 Task: Create a task  Fix issue causing database deadlock on high traffic pages , assign it to team member softage.9@softage.net in the project TransitPlan and update the status of the task to  Off Track , set the priority of the task to Medium.
Action: Mouse moved to (90, 559)
Screenshot: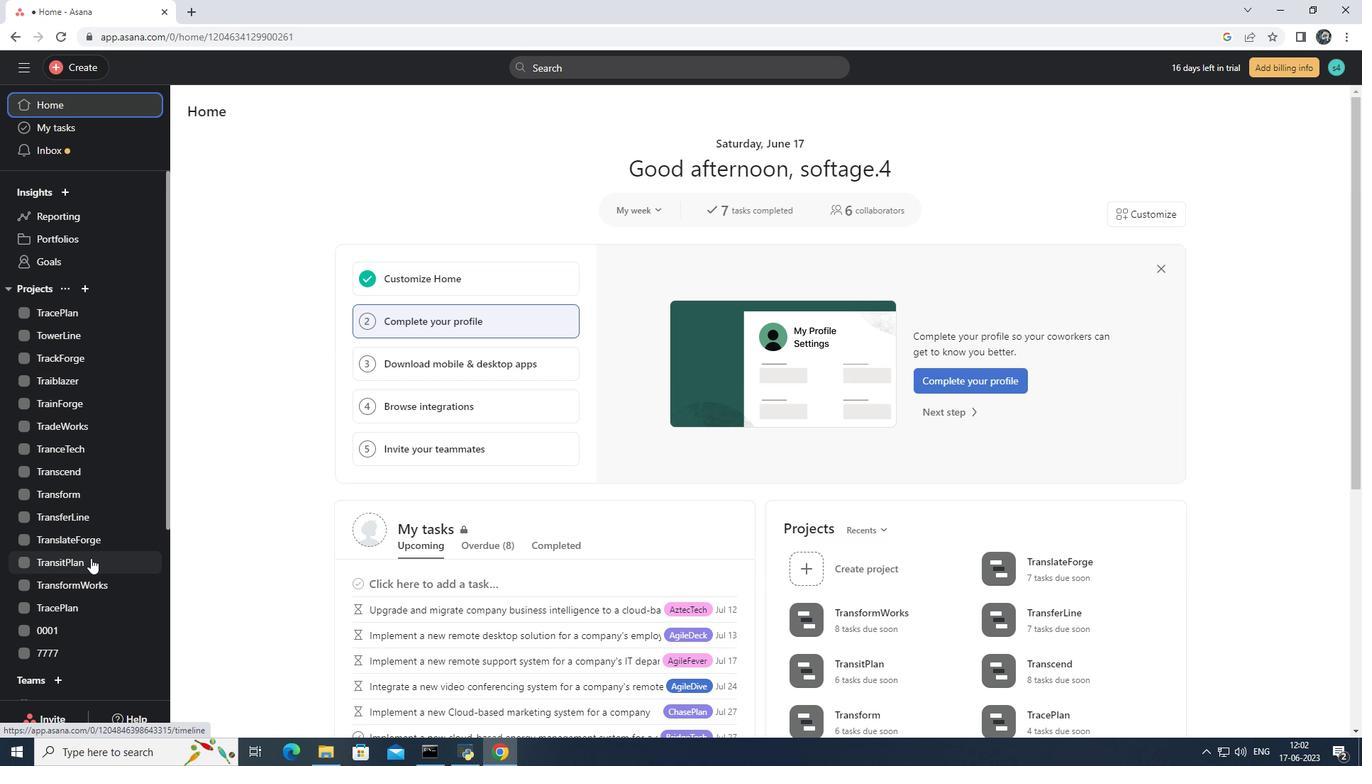 
Action: Mouse pressed left at (90, 559)
Screenshot: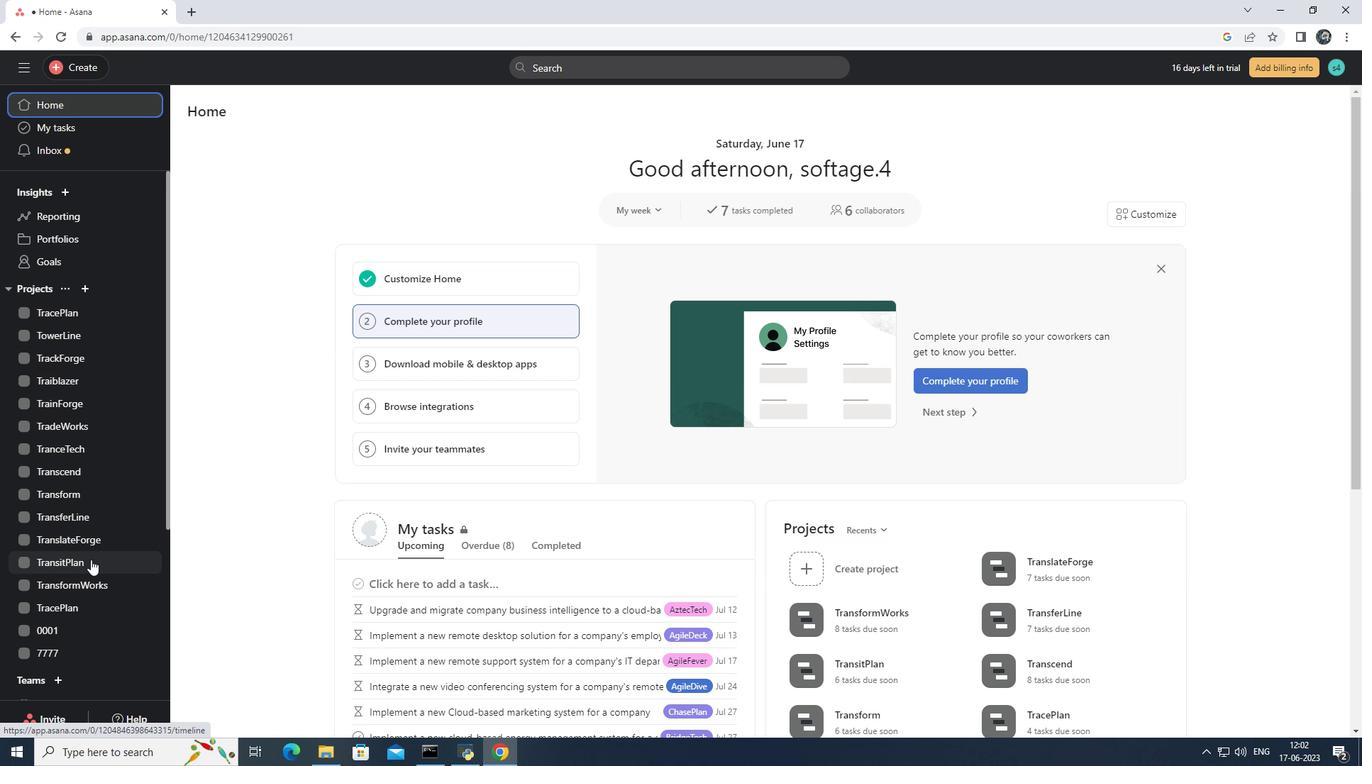 
Action: Mouse moved to (210, 171)
Screenshot: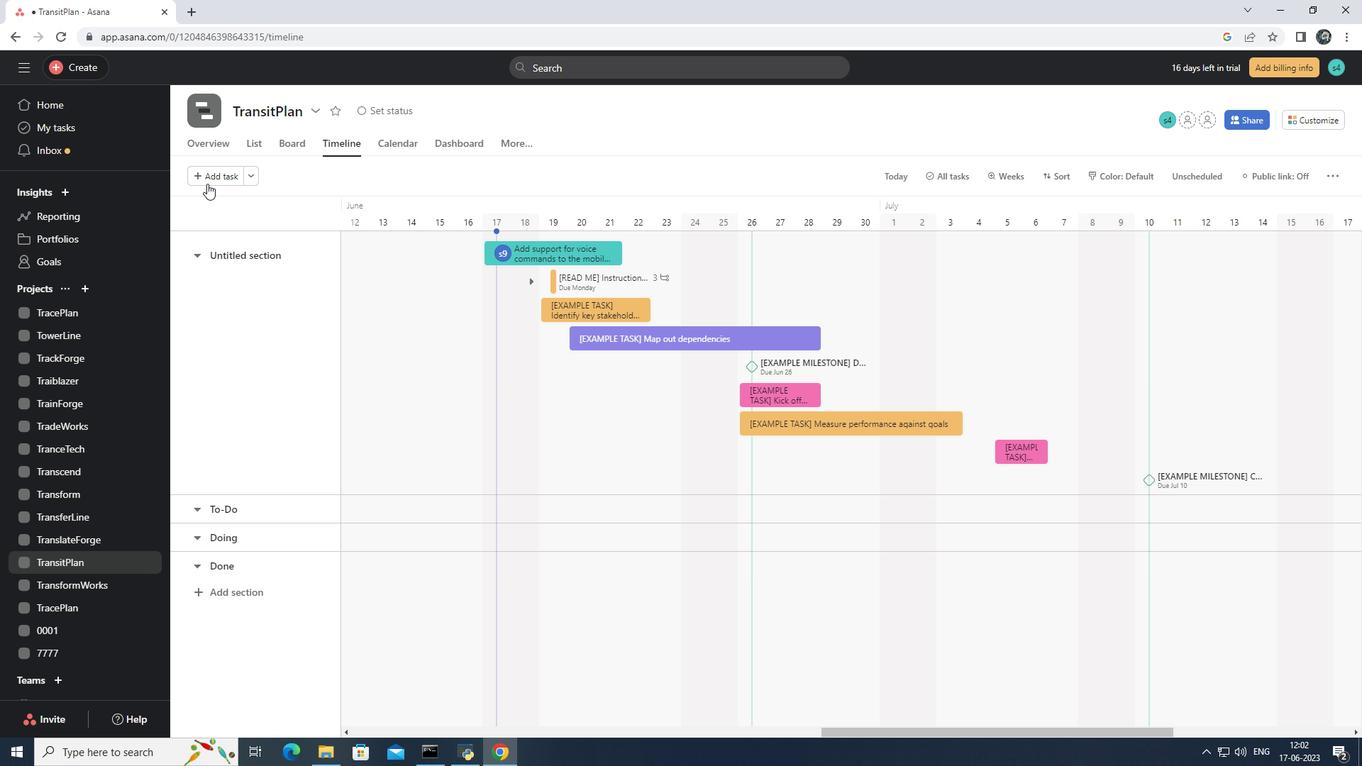 
Action: Mouse pressed left at (210, 171)
Screenshot: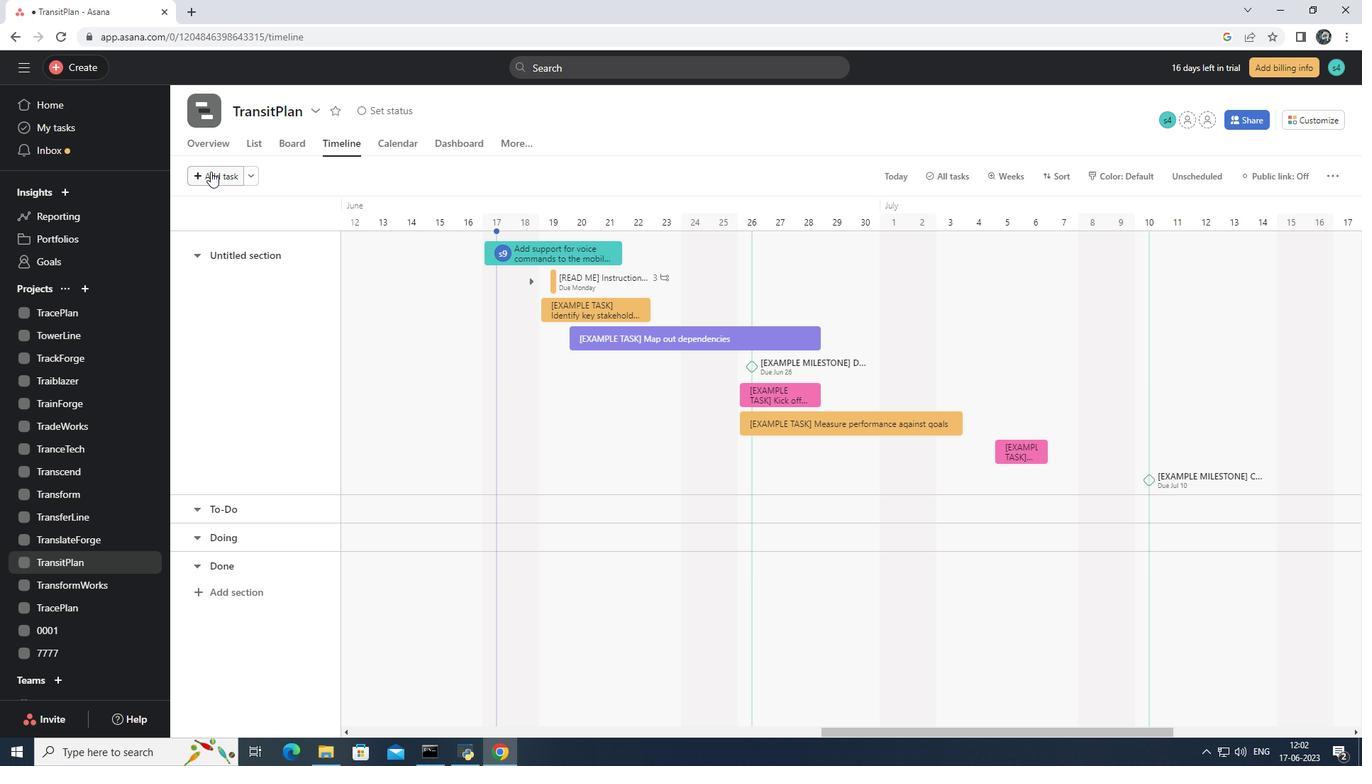 
Action: Mouse moved to (559, 251)
Screenshot: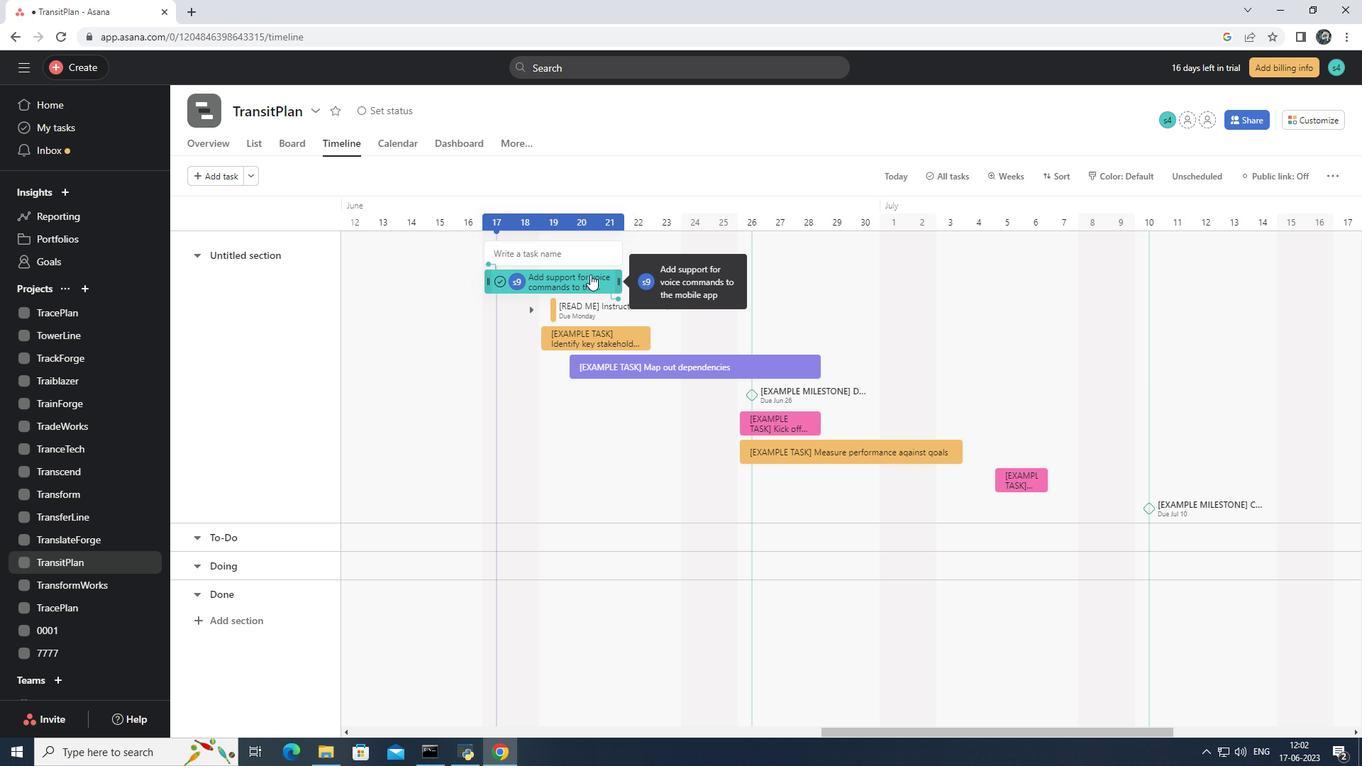 
Action: Mouse pressed left at (559, 251)
Screenshot: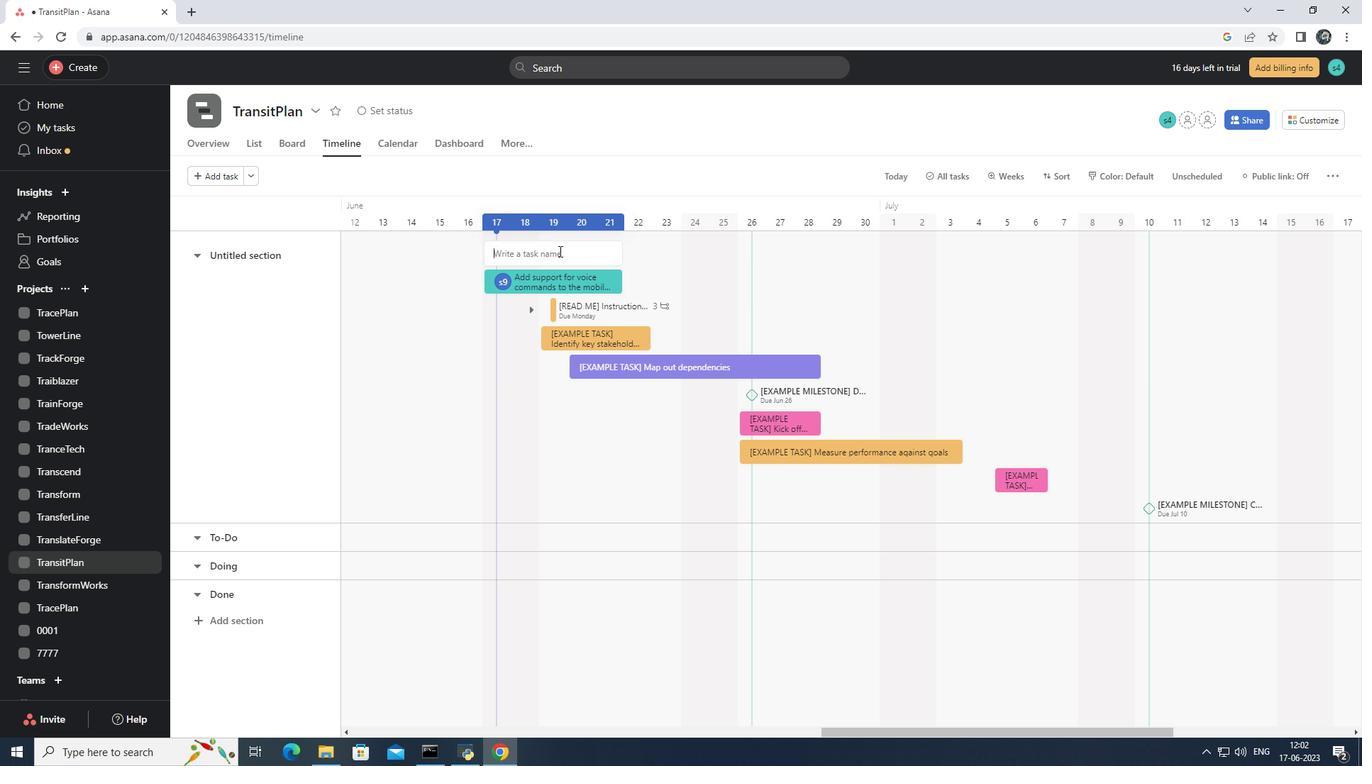 
Action: Key pressed <Key.shift>Fiz<Key.backspace>x<Key.space>issue<Key.space>causing<Key.space>database<Key.space>deadlock<Key.space>on<Key.space>high<Key.space>traffic<Key.space>pages<Key.enter>
Screenshot: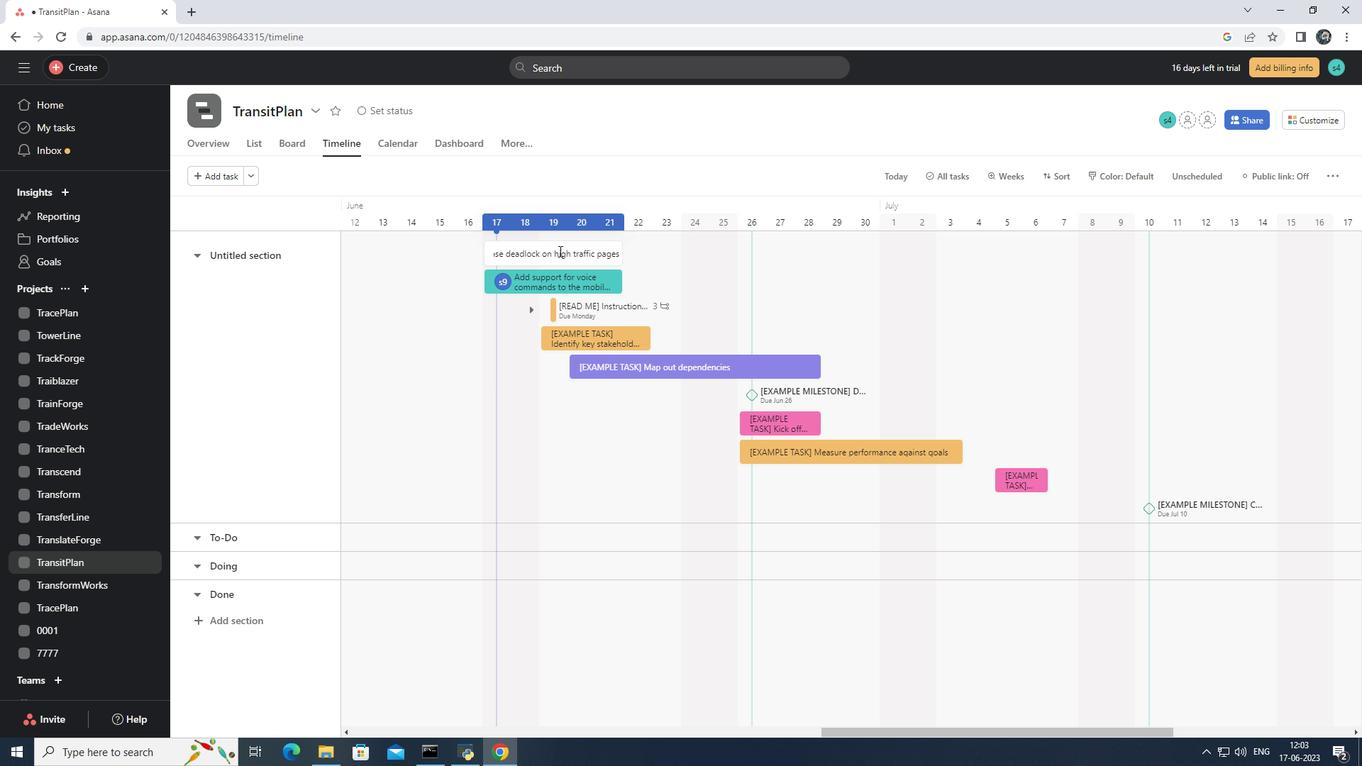 
Action: Mouse pressed left at (559, 251)
Screenshot: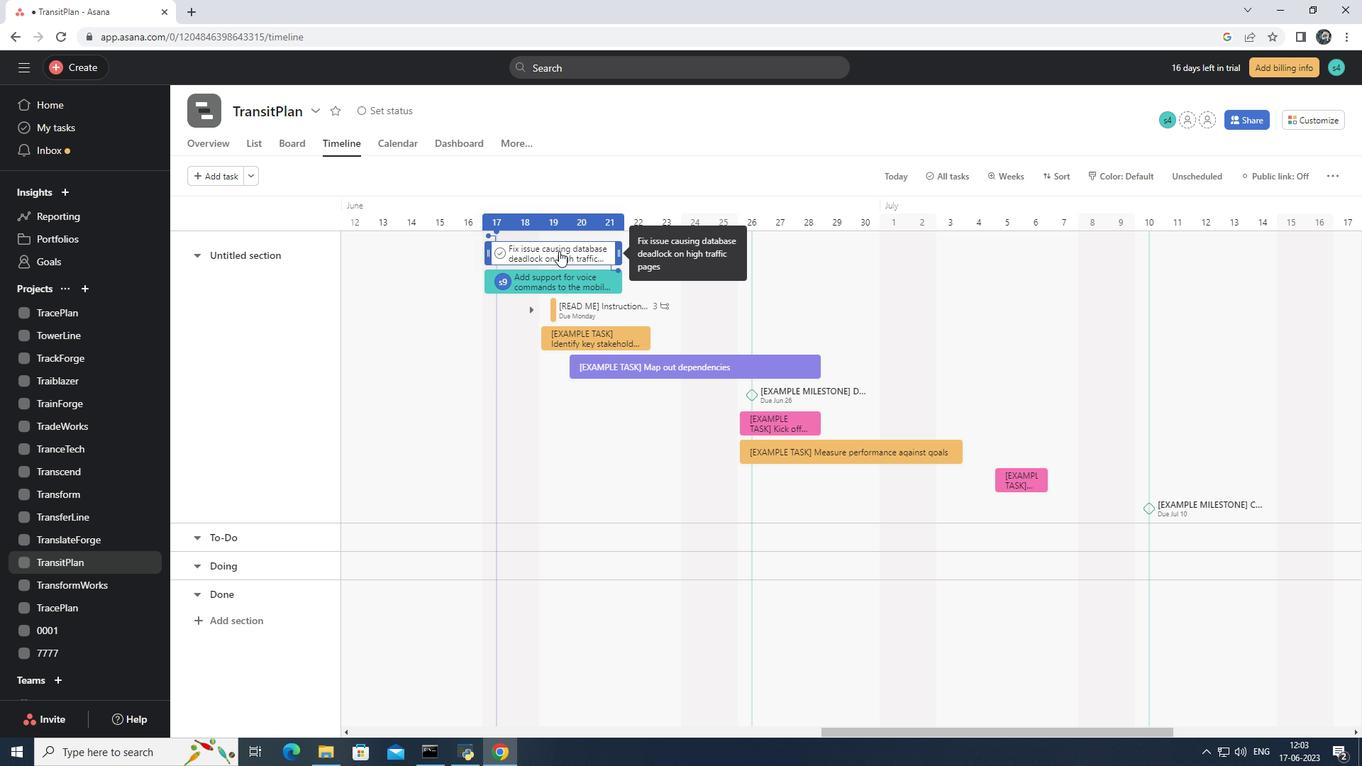 
Action: Mouse moved to (993, 258)
Screenshot: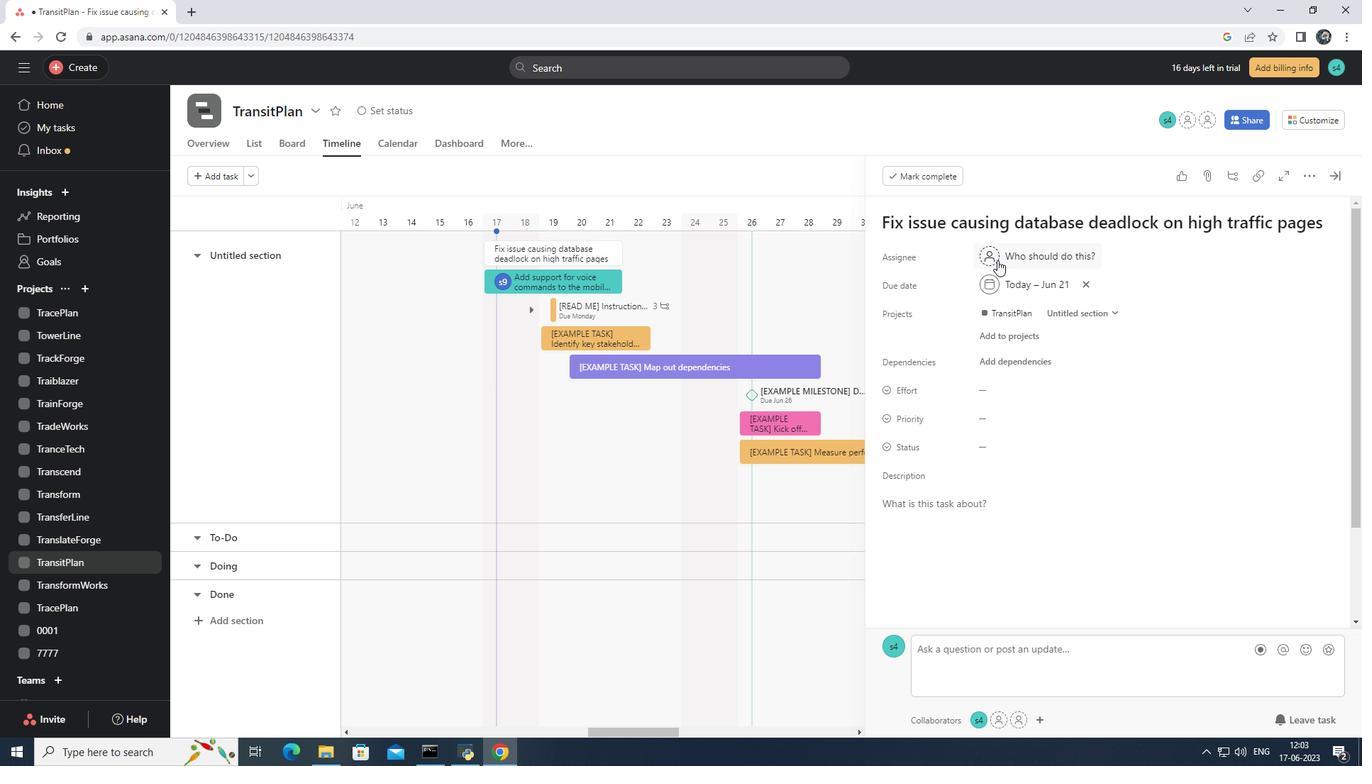 
Action: Mouse pressed left at (993, 258)
Screenshot: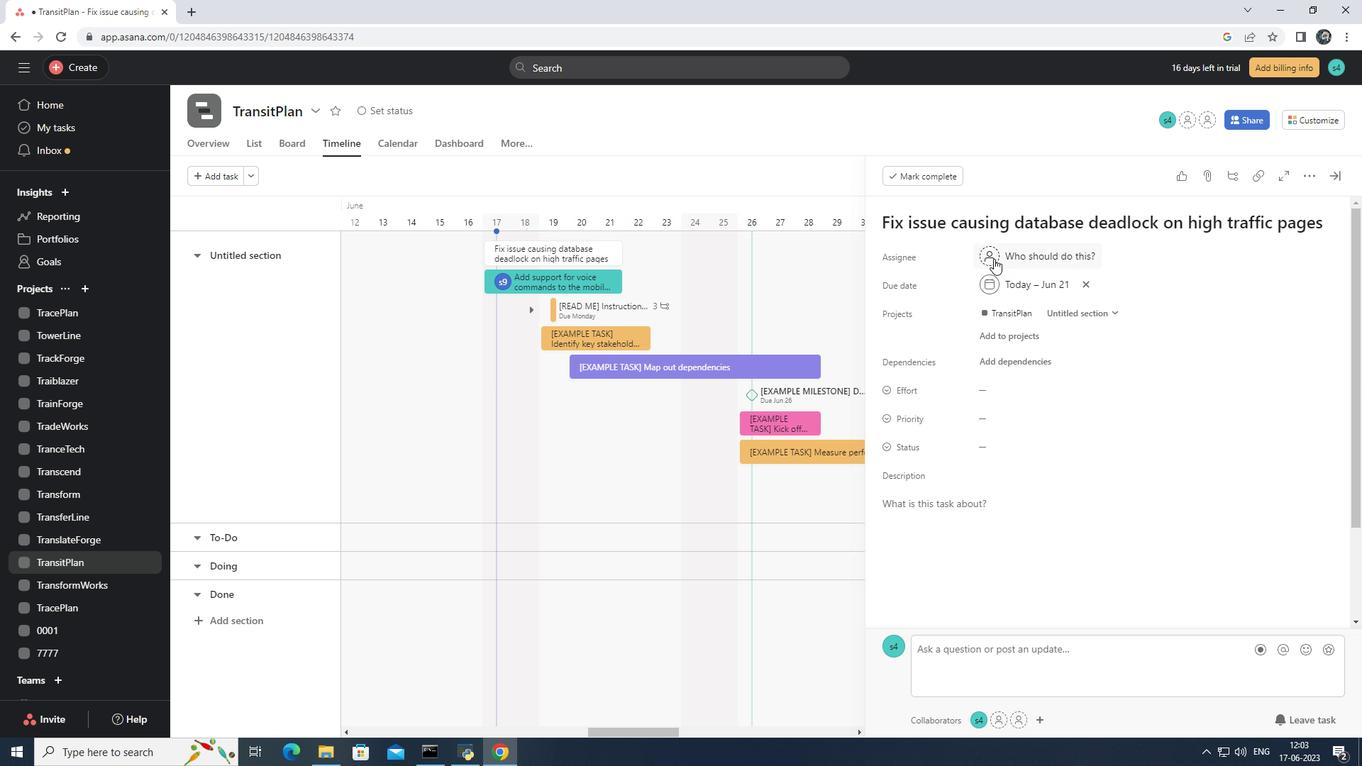 
Action: Key pressed softage.9<Key.shift>@softage.net<Key.enter>
Screenshot: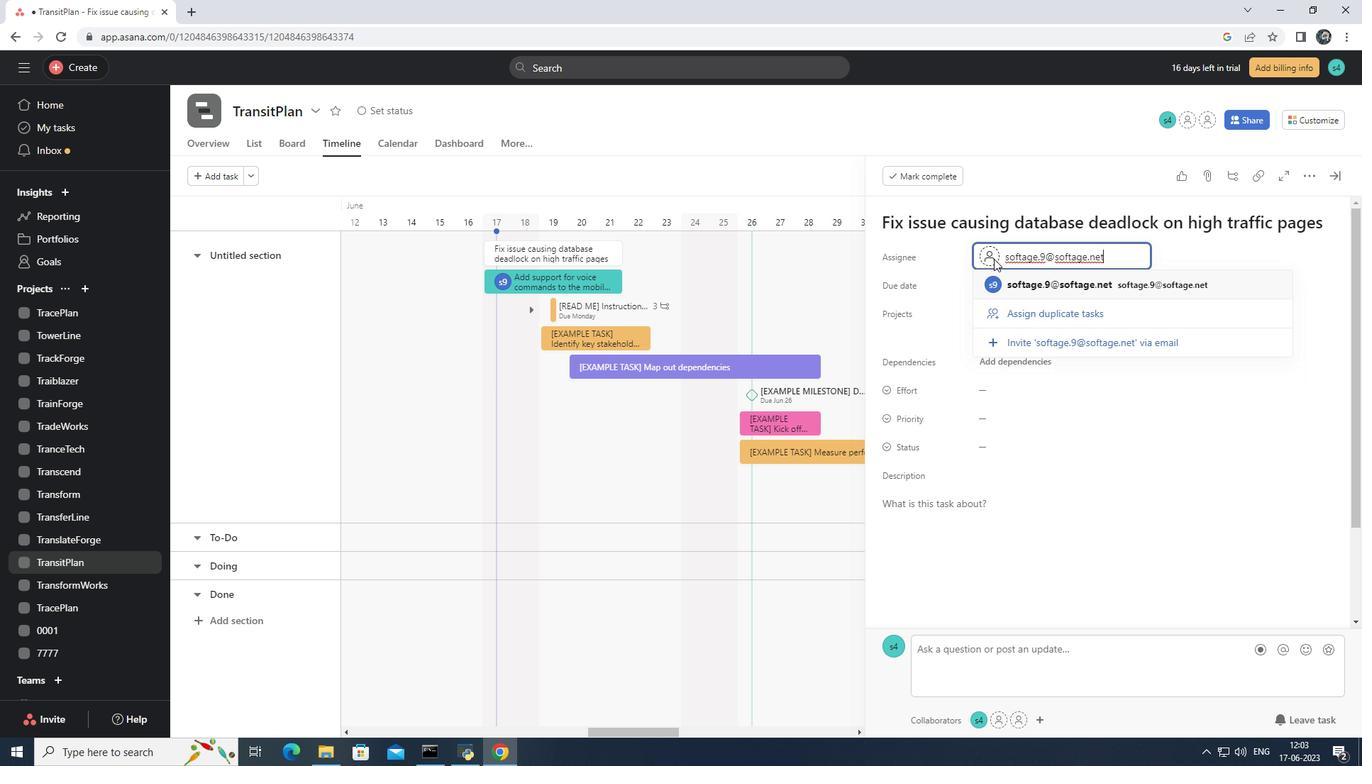 
Action: Mouse moved to (1030, 442)
Screenshot: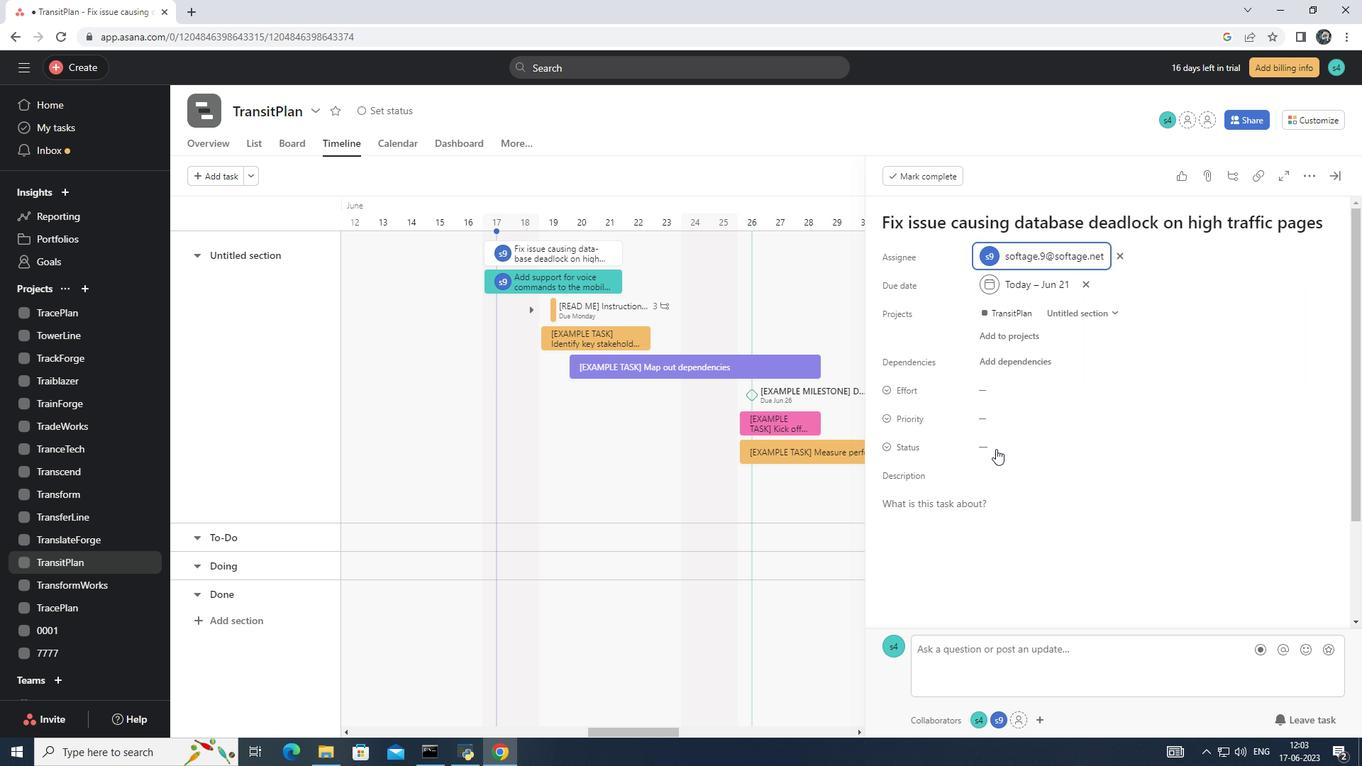 
Action: Mouse pressed left at (1030, 442)
Screenshot: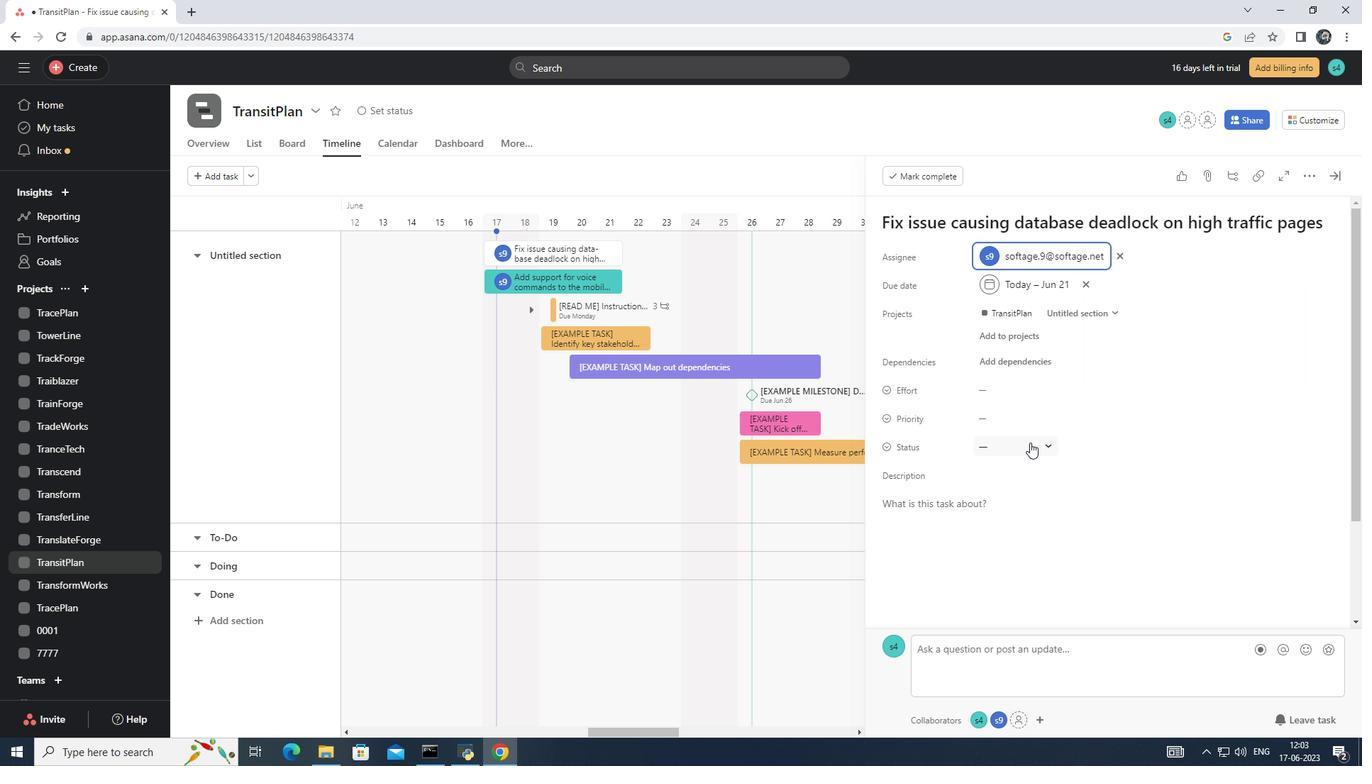 
Action: Mouse moved to (1062, 549)
Screenshot: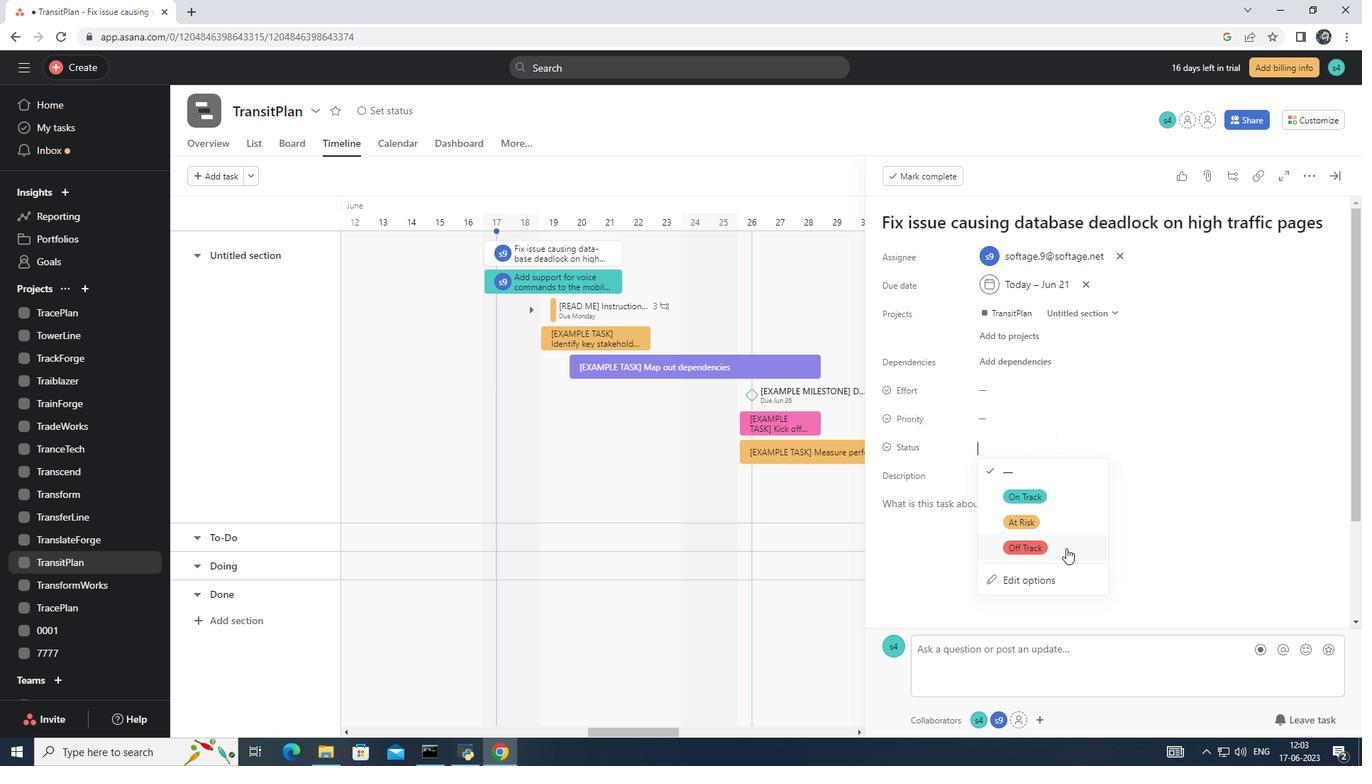 
Action: Mouse pressed left at (1062, 549)
Screenshot: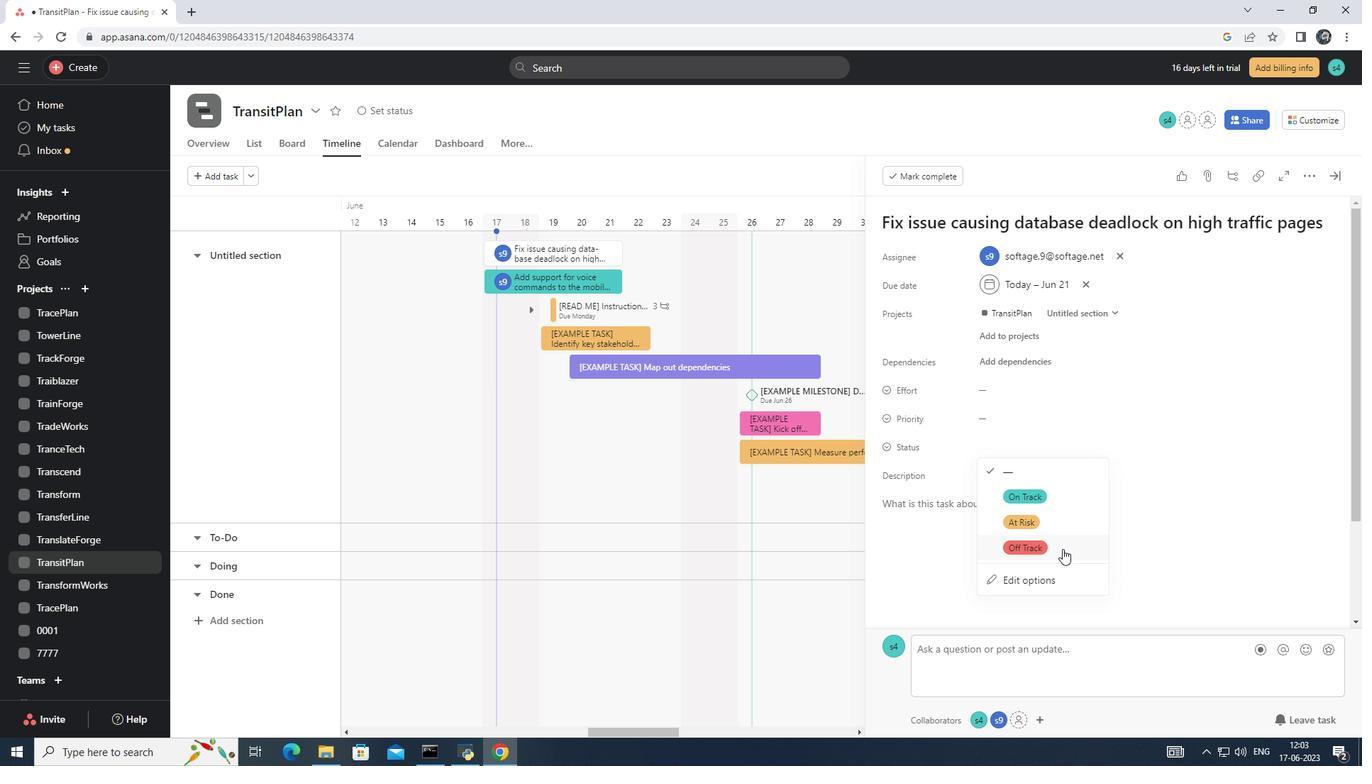 
Action: Mouse moved to (1019, 416)
Screenshot: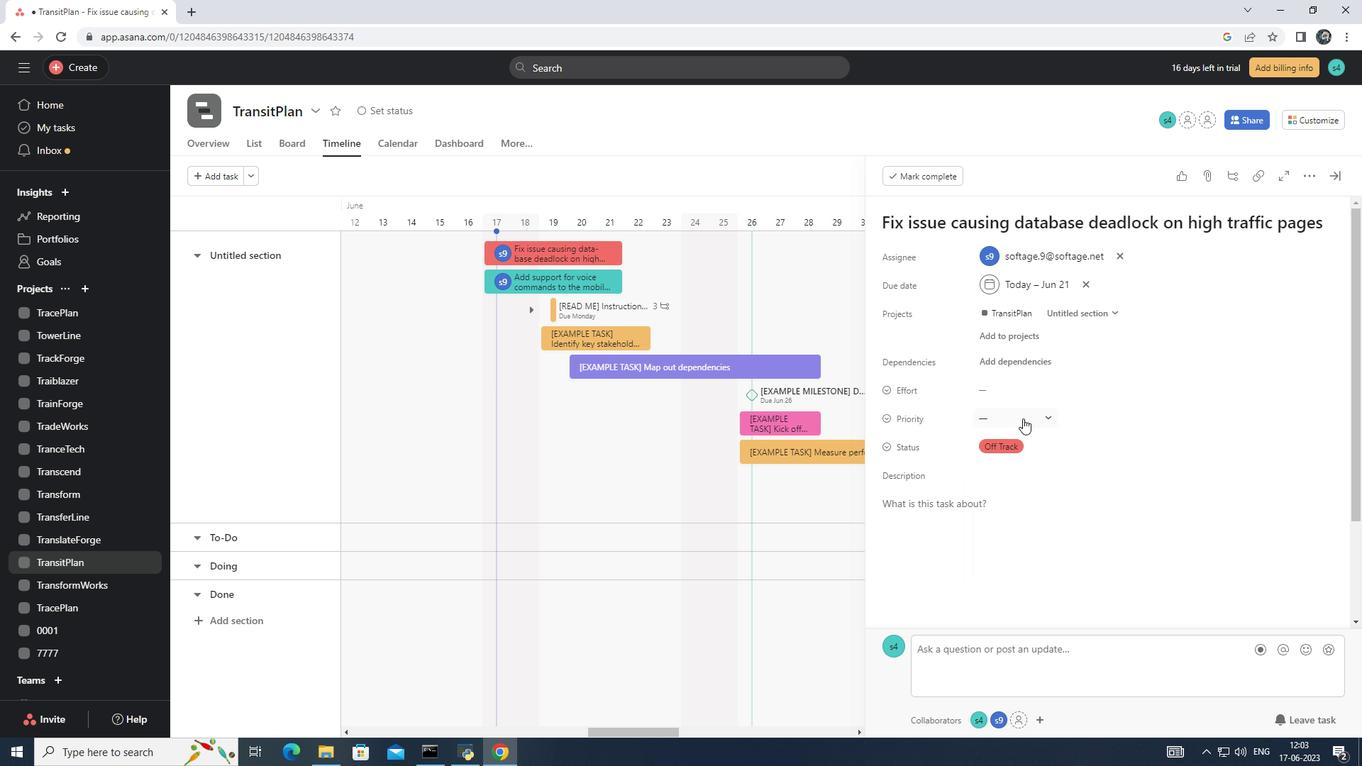 
Action: Mouse pressed left at (1019, 416)
Screenshot: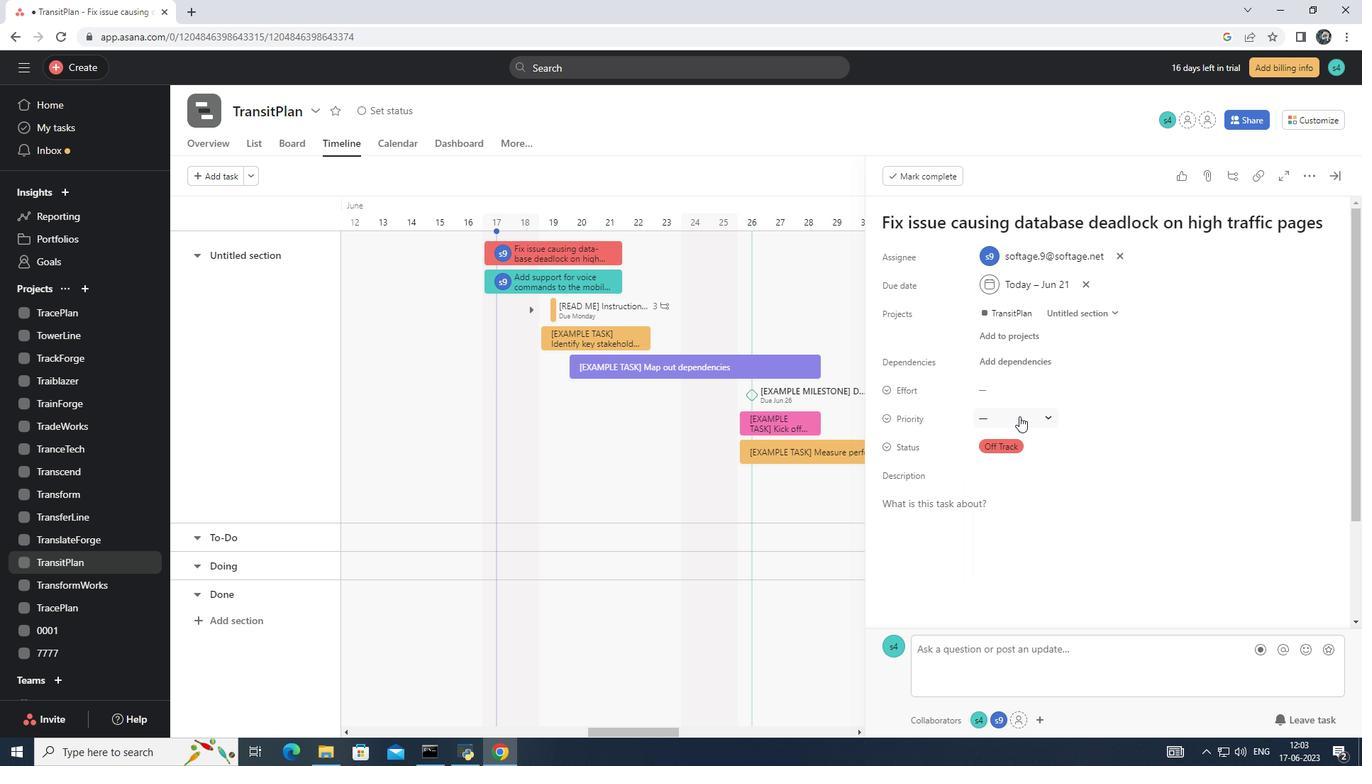 
Action: Mouse moved to (1055, 492)
Screenshot: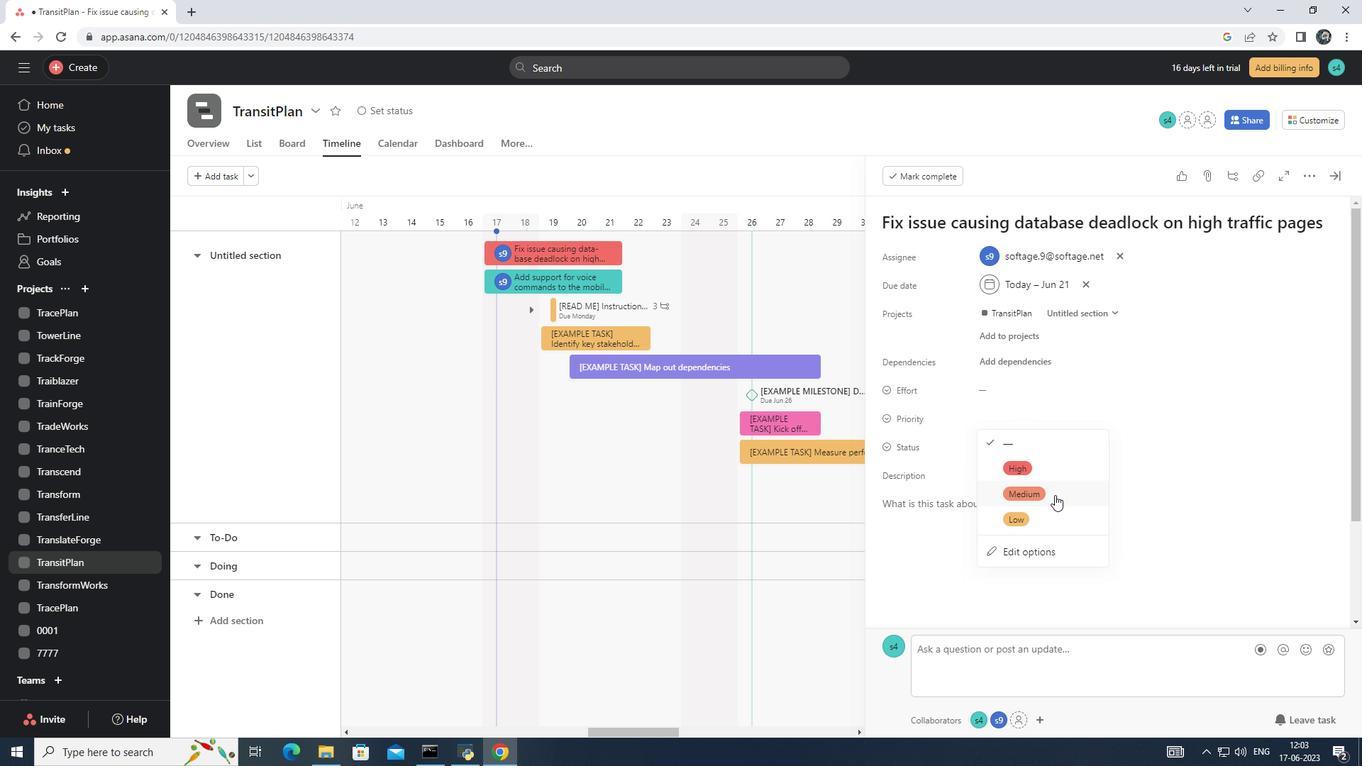 
Action: Mouse pressed left at (1055, 492)
Screenshot: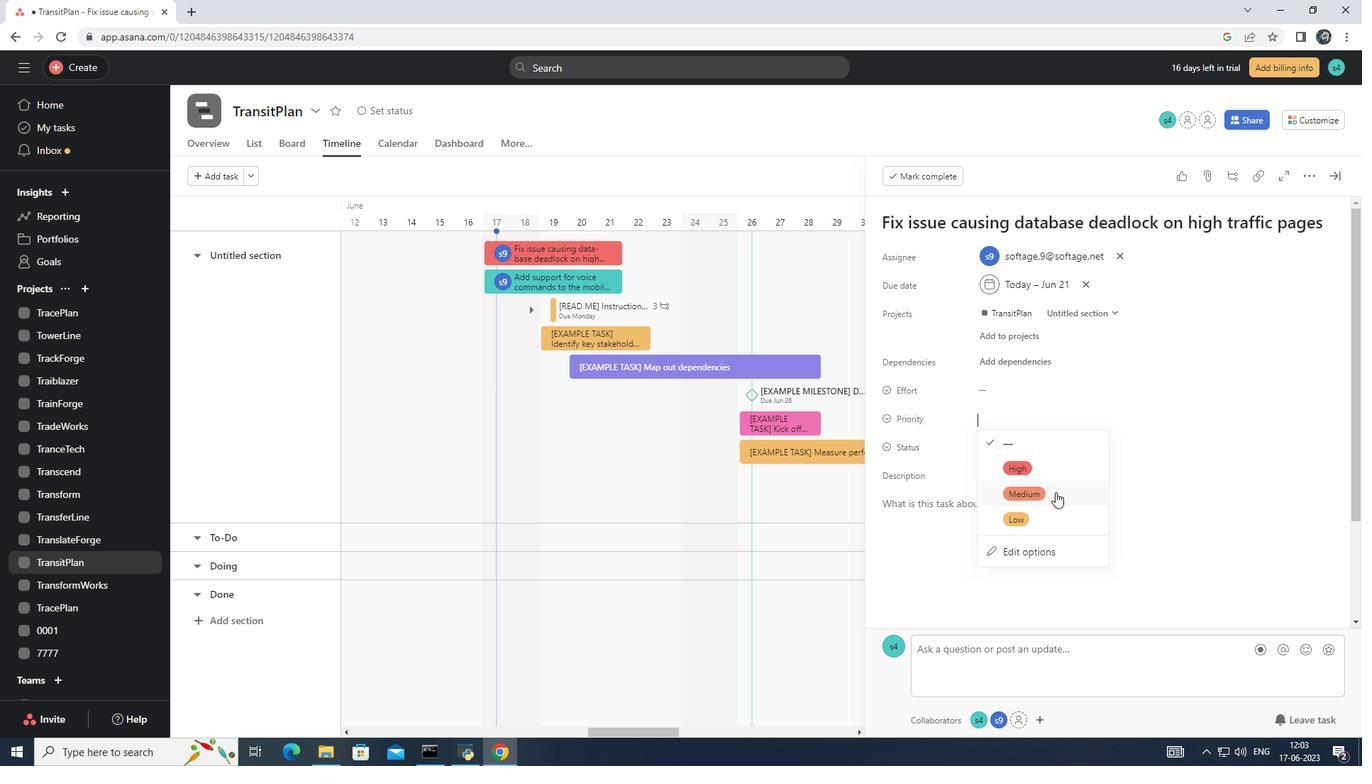 
